 Task: Create a section Code Crusades and in the section, add a milestone Identity and Access Management (IAM) Implementation in the project AgileLounge
Action: Mouse moved to (340, 402)
Screenshot: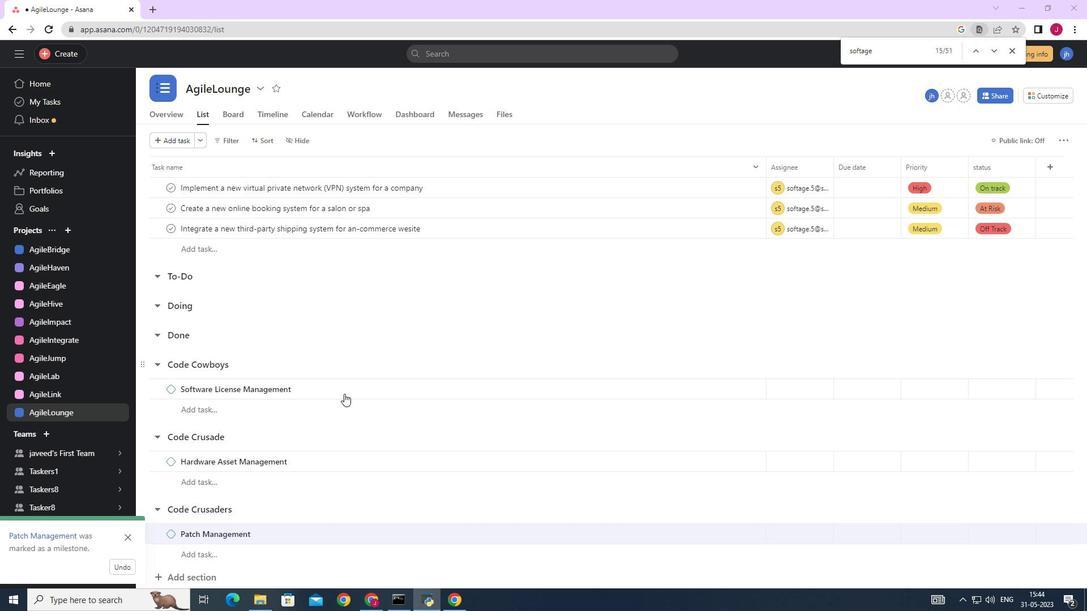 
Action: Mouse scrolled (340, 402) with delta (0, 0)
Screenshot: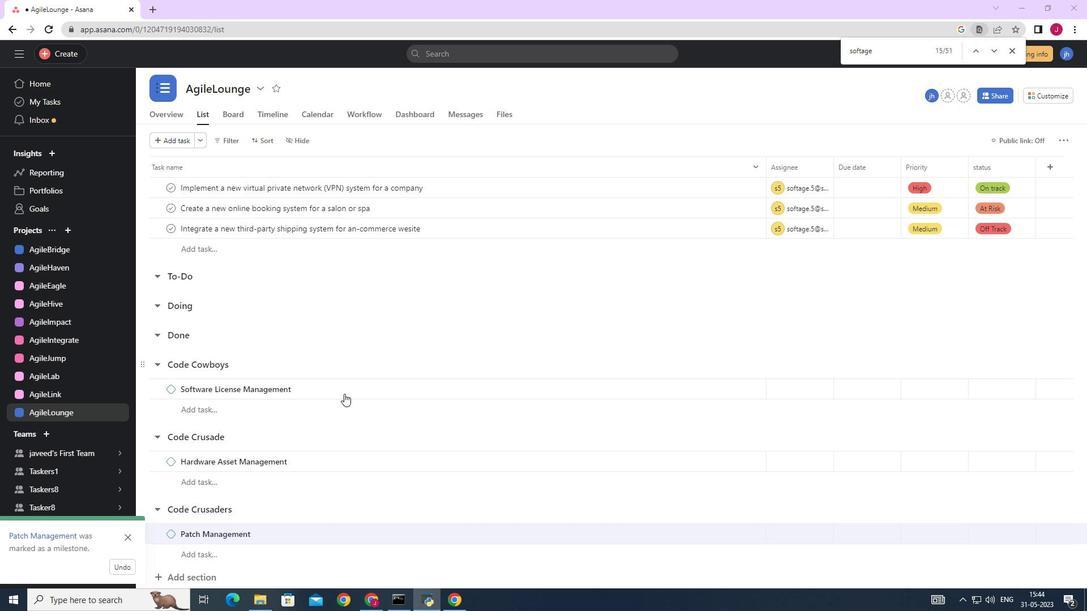 
Action: Mouse scrolled (340, 402) with delta (0, 0)
Screenshot: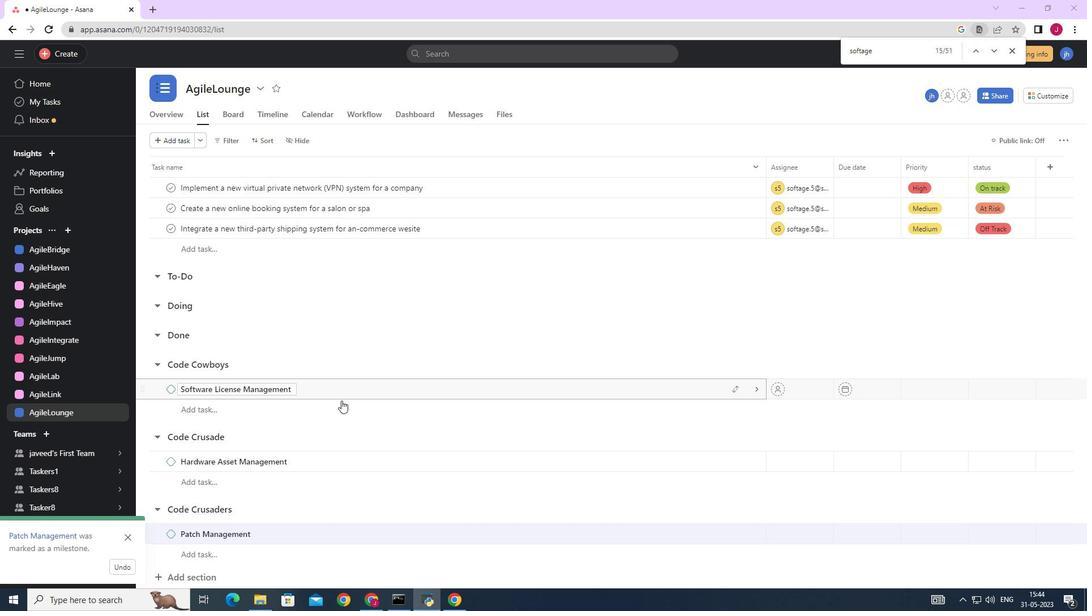 
Action: Mouse scrolled (340, 402) with delta (0, 0)
Screenshot: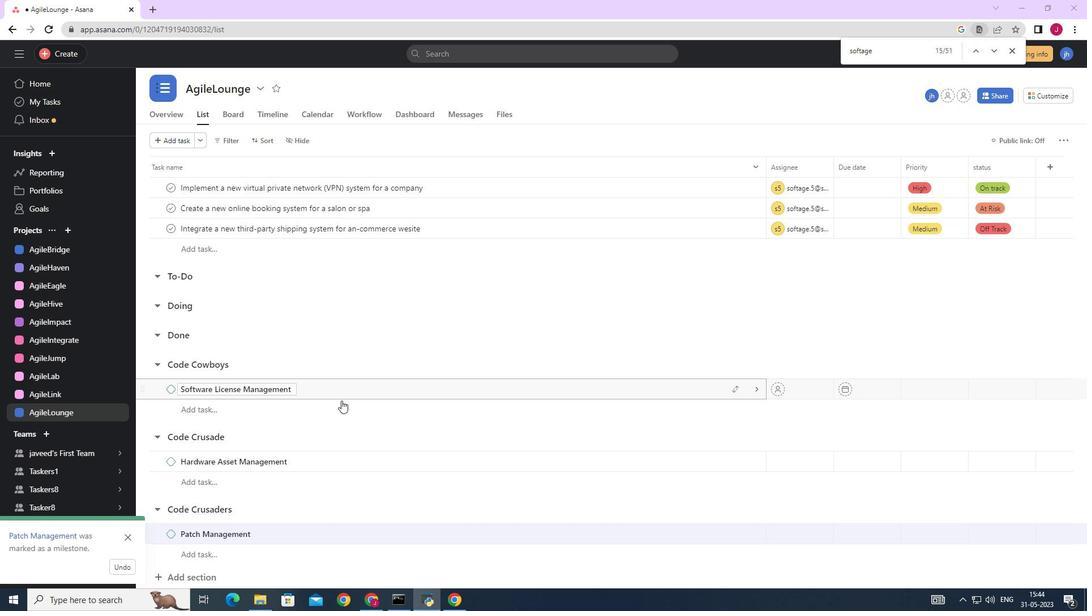 
Action: Mouse scrolled (340, 402) with delta (0, 0)
Screenshot: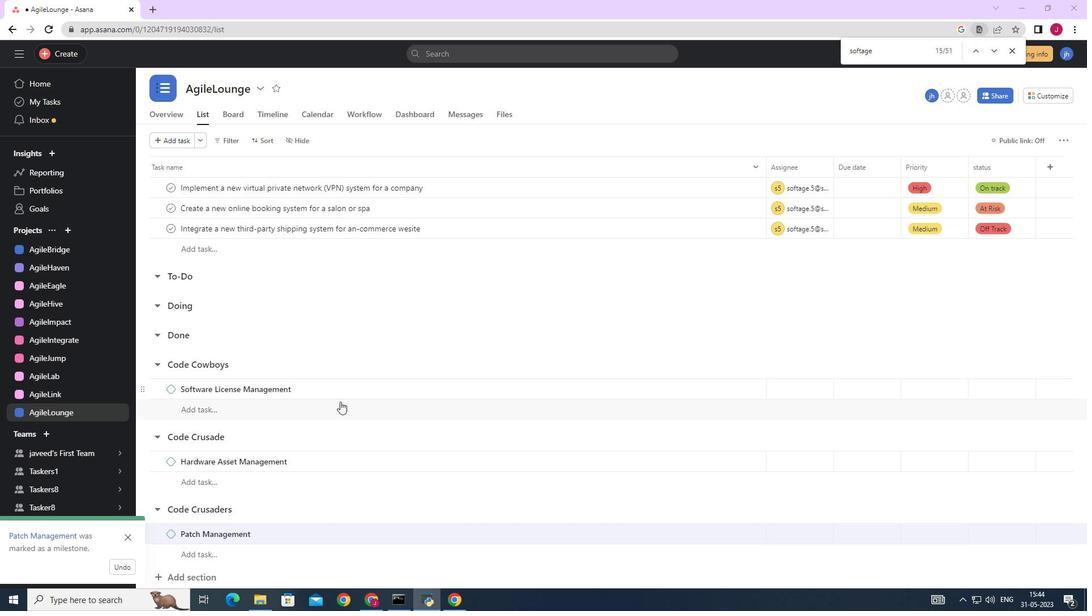 
Action: Mouse scrolled (340, 402) with delta (0, 0)
Screenshot: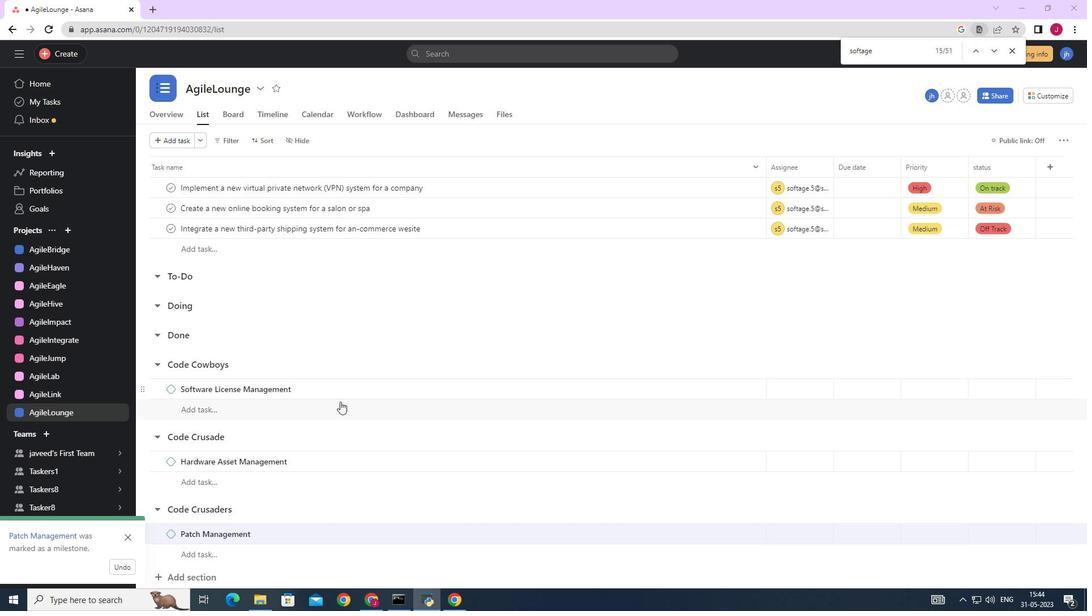 
Action: Mouse scrolled (340, 402) with delta (0, 0)
Screenshot: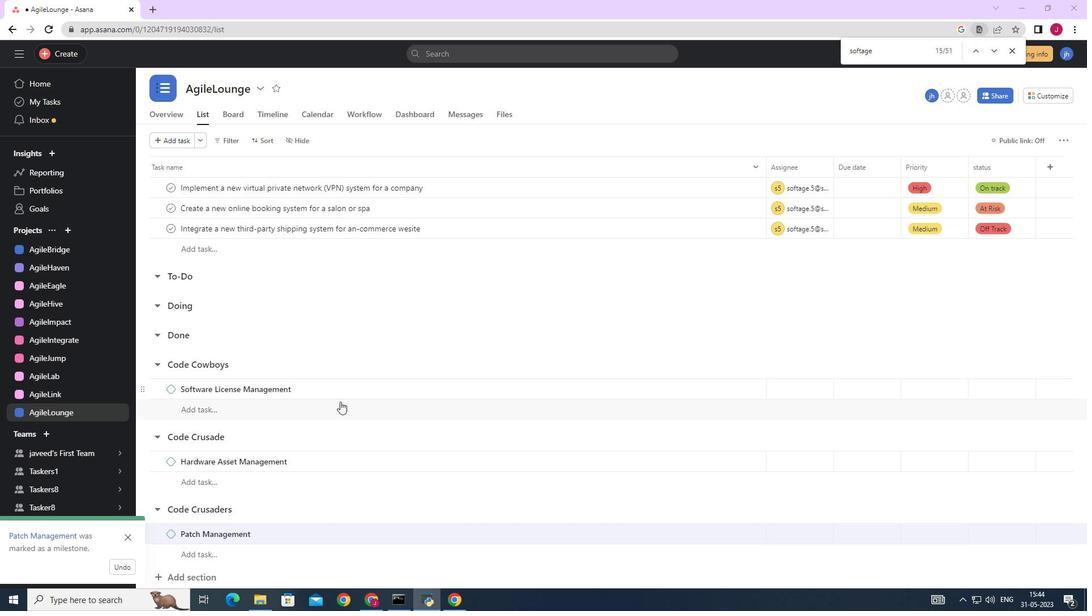 
Action: Mouse moved to (340, 403)
Screenshot: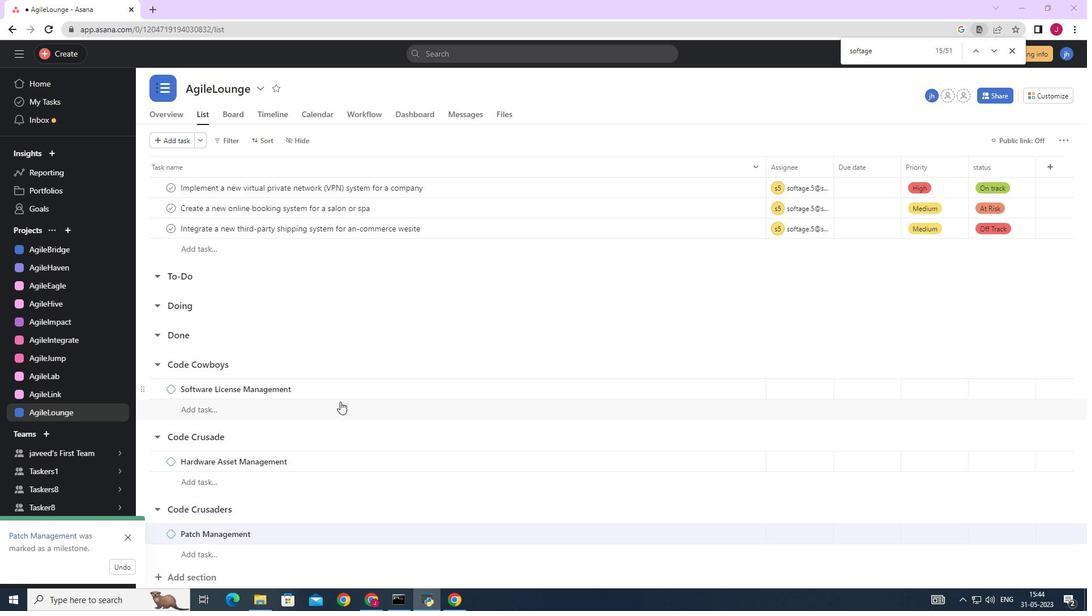 
Action: Mouse scrolled (340, 402) with delta (0, 0)
Screenshot: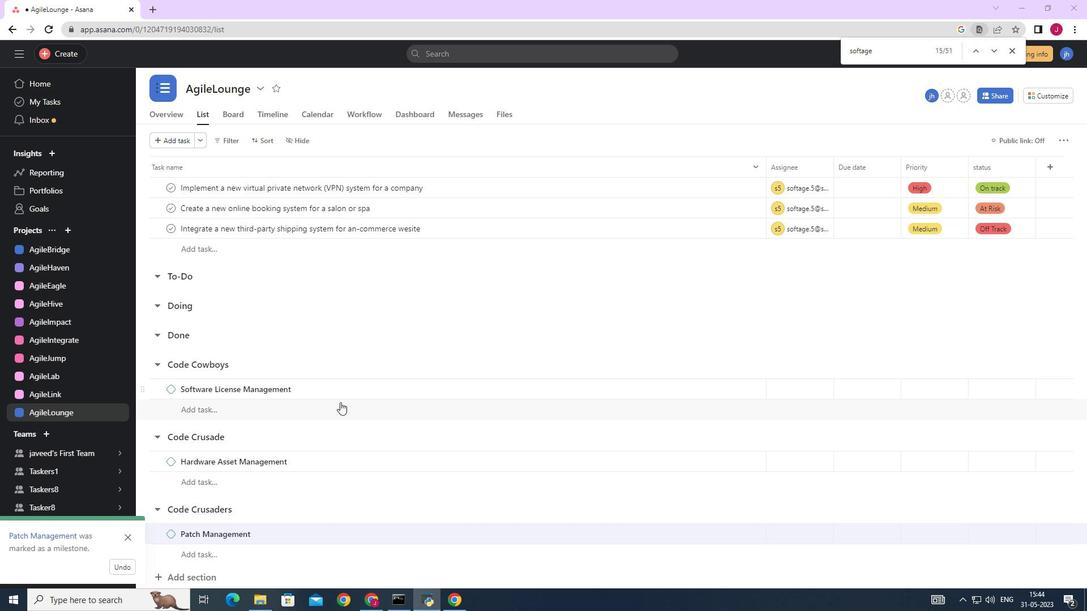 
Action: Mouse moved to (124, 539)
Screenshot: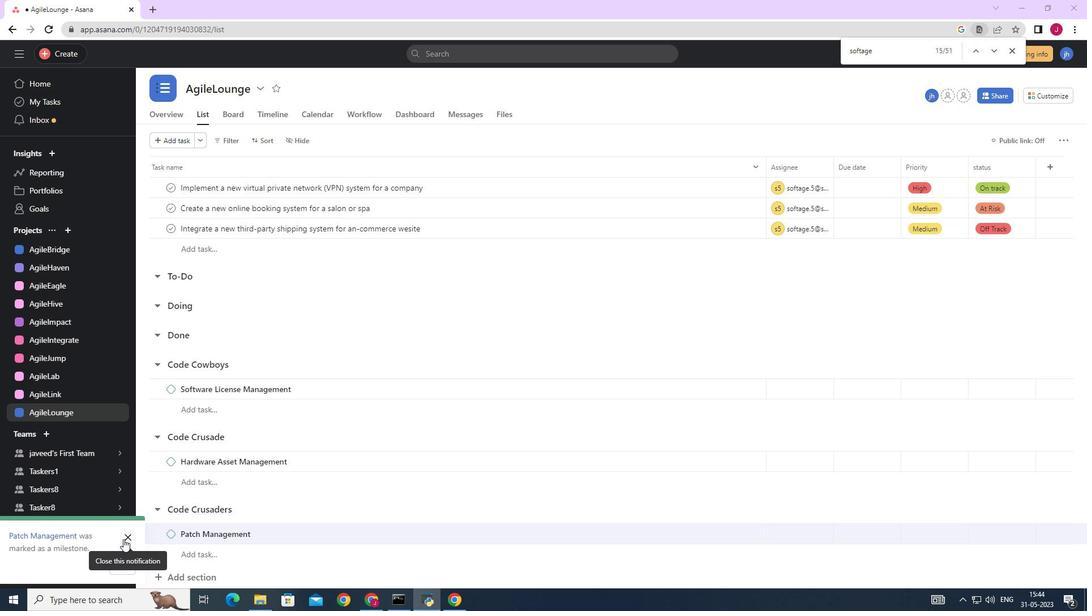 
Action: Mouse pressed left at (124, 539)
Screenshot: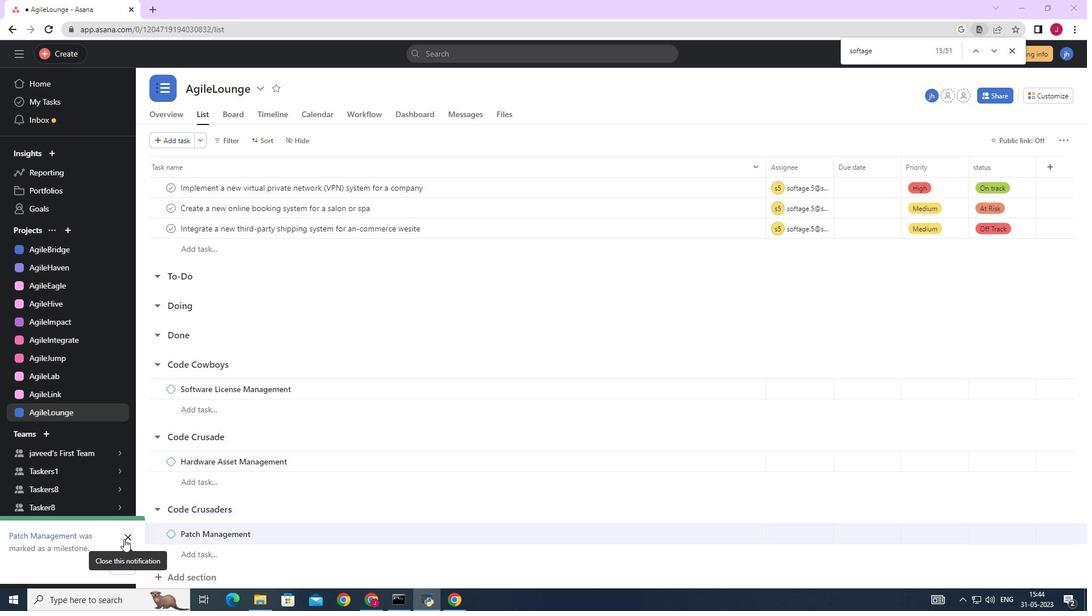 
Action: Mouse moved to (207, 502)
Screenshot: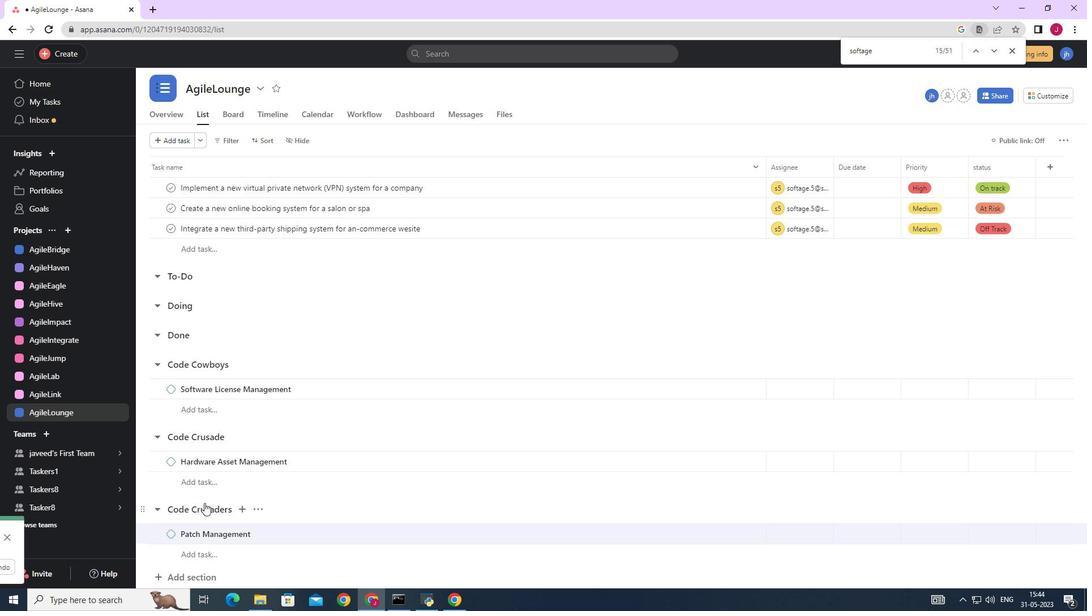 
Action: Mouse scrolled (207, 501) with delta (0, 0)
Screenshot: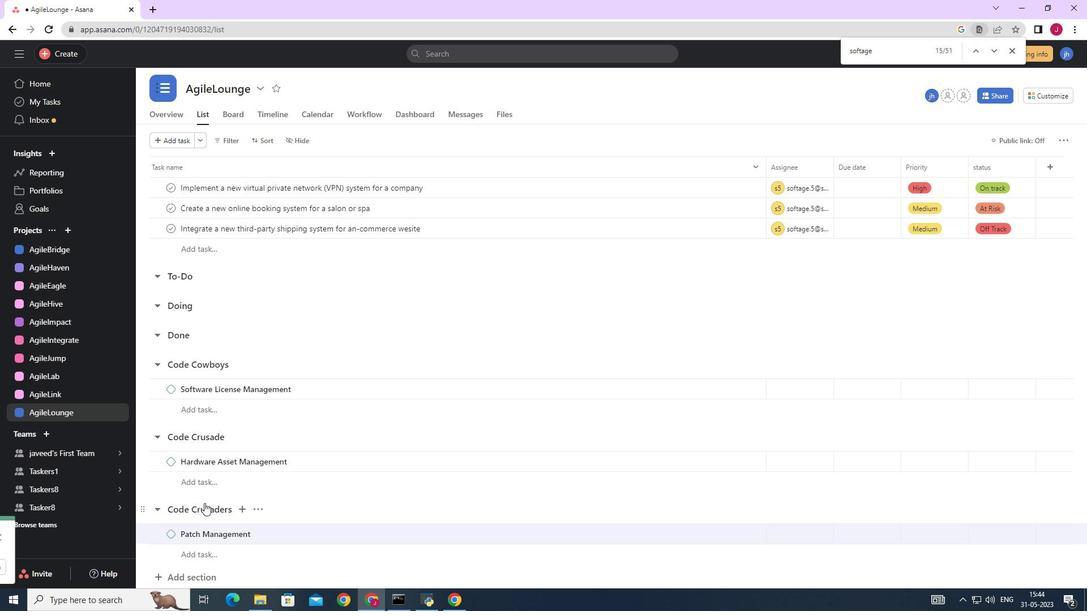 
Action: Mouse scrolled (207, 501) with delta (0, 0)
Screenshot: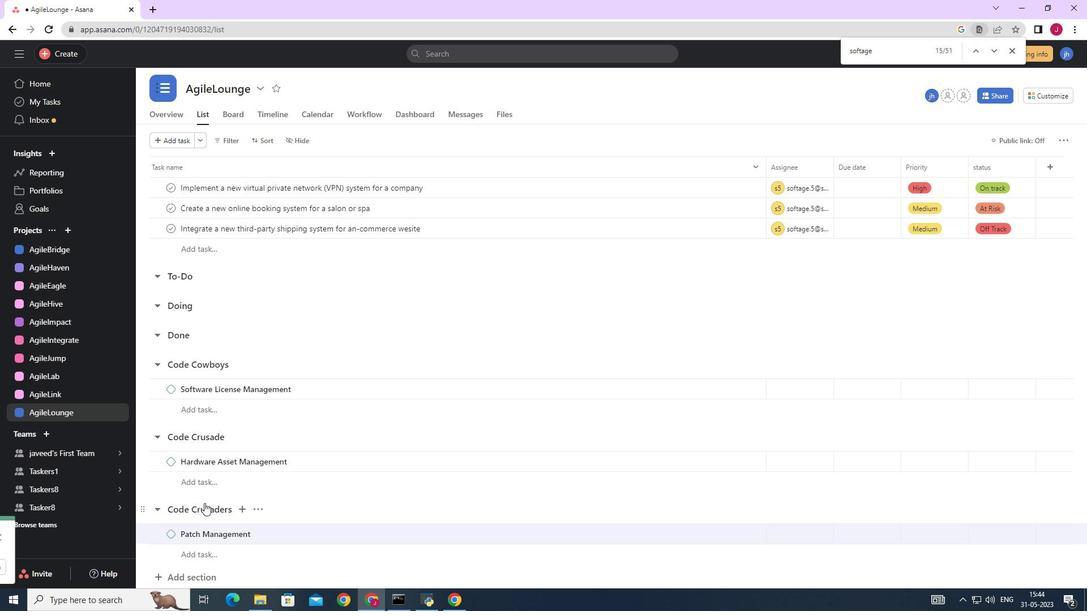 
Action: Mouse scrolled (207, 501) with delta (0, 0)
Screenshot: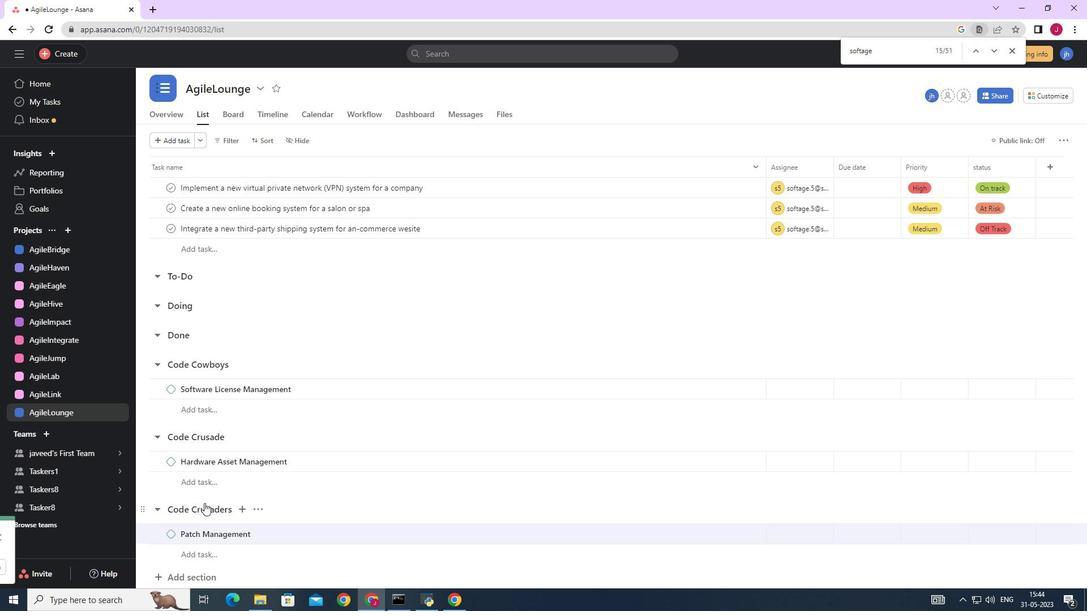 
Action: Mouse scrolled (207, 501) with delta (0, 0)
Screenshot: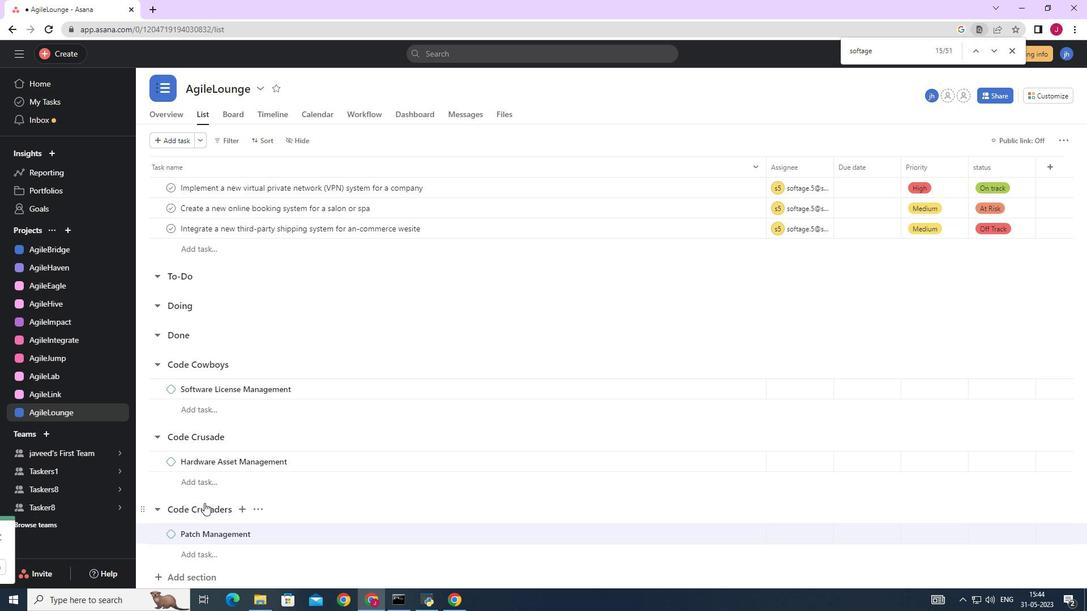 
Action: Mouse scrolled (207, 501) with delta (0, 0)
Screenshot: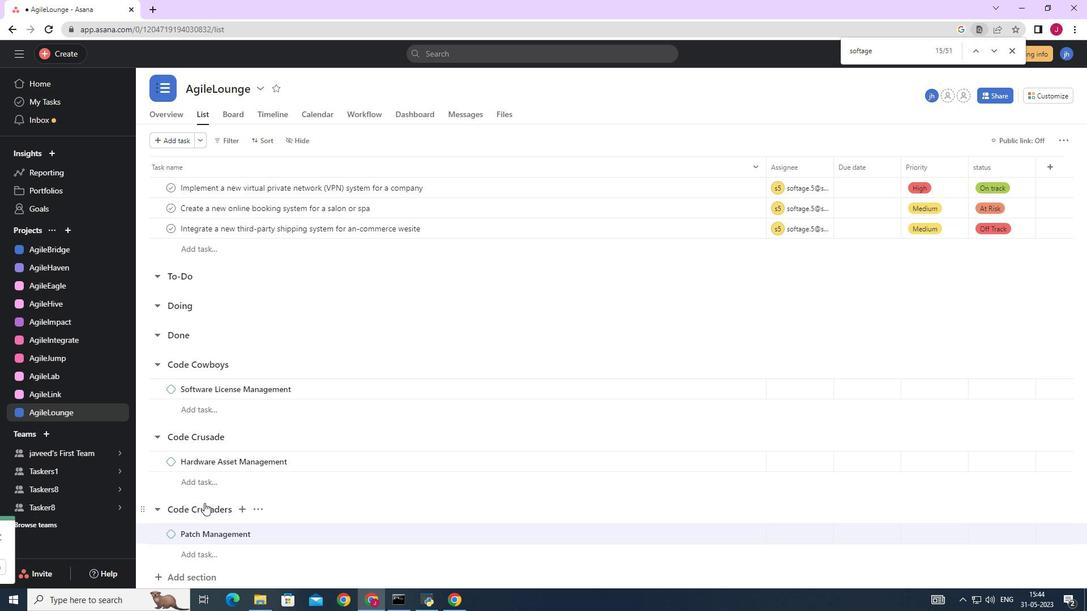 
Action: Mouse moved to (201, 574)
Screenshot: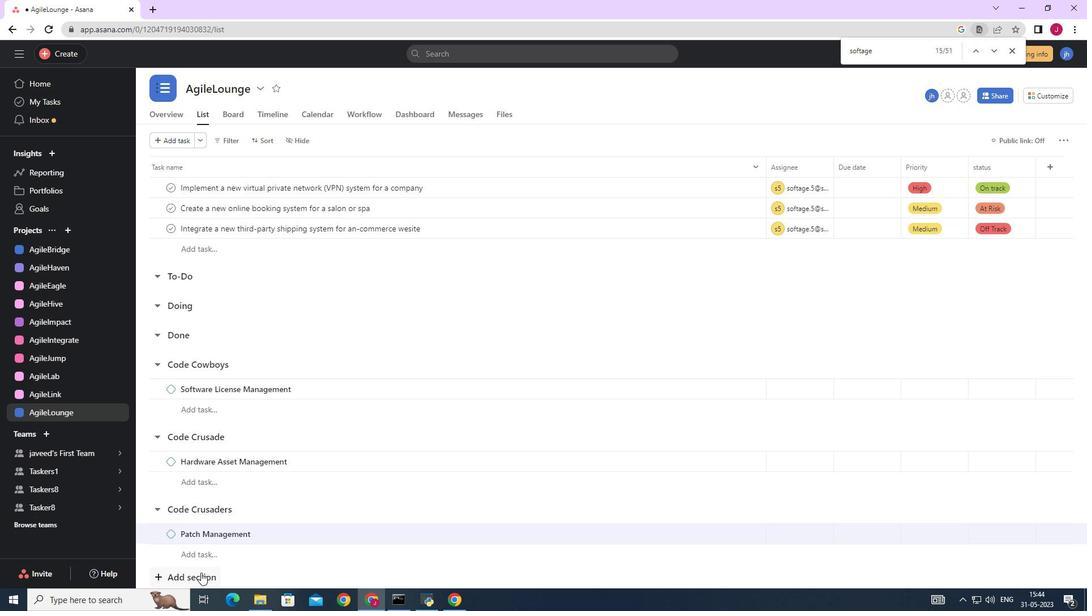 
Action: Mouse pressed left at (201, 574)
Screenshot: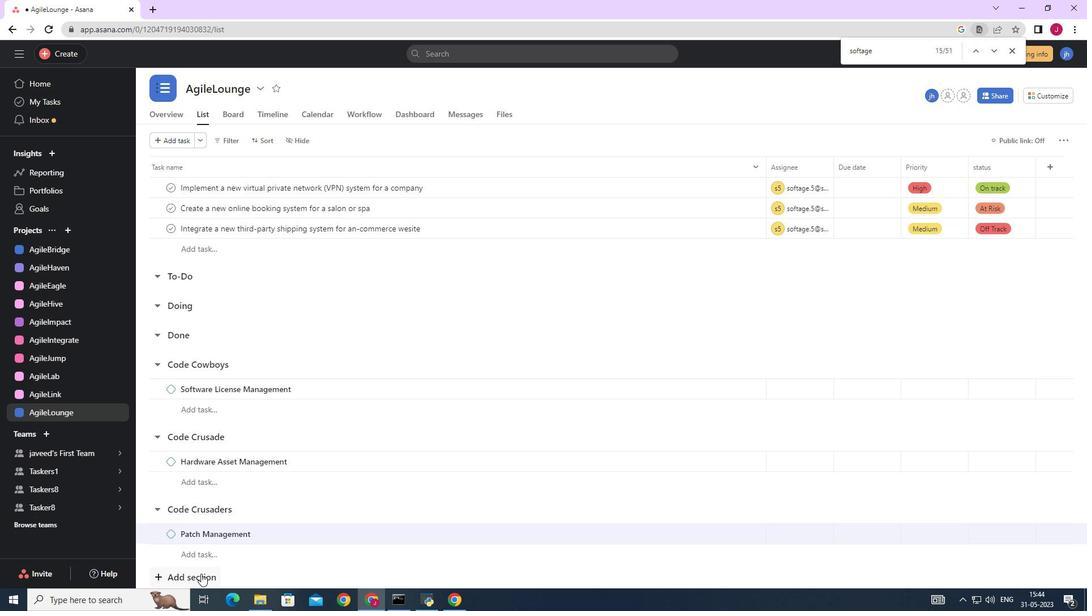 
Action: Mouse moved to (241, 461)
Screenshot: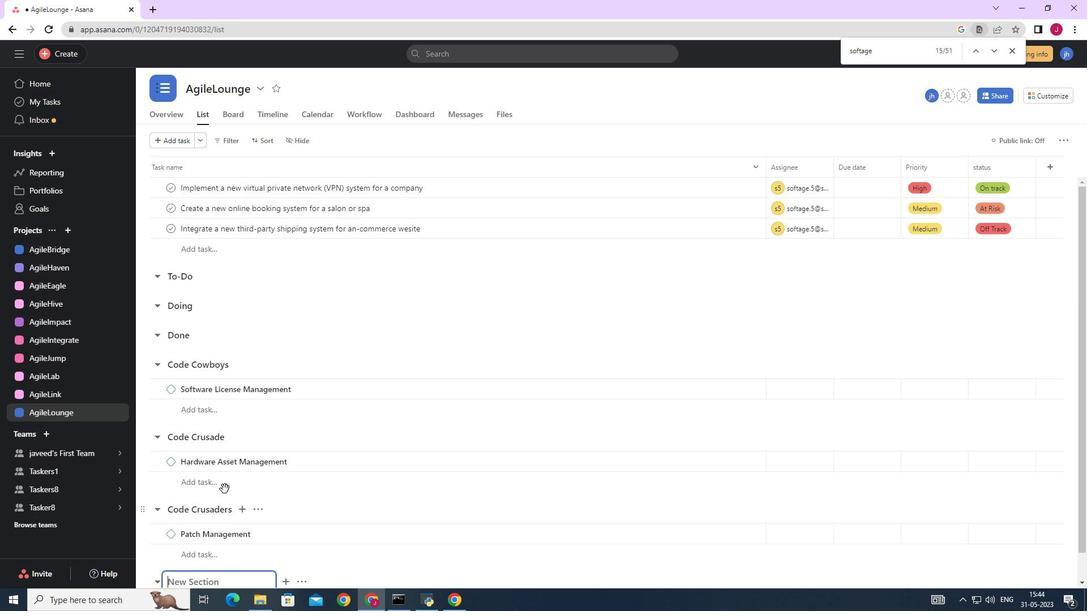 
Action: Key pressed <Key.caps_lock>C<Key.caps_lock>reate<Key.space><Key.caps_lock>C<Key.caps_lock>rusades<Key.enter><Key.caps_lock>I<Key.caps_lock>dentity<Key.space>and<Key.space><Key.caps_lock>A<Key.caps_lock>ccess<Key.space><Key.caps_lock>M<Key.caps_lock>anagement<Key.space><Key.shift_r><Key.shift_r>(<Key.caps_lock>IAN=<Key.backspace><Key.backspace>M<Key.shift_r>)<Key.space>I<Key.caps_lock>mplementatiom<Key.backspace>n<Key.space>
Screenshot: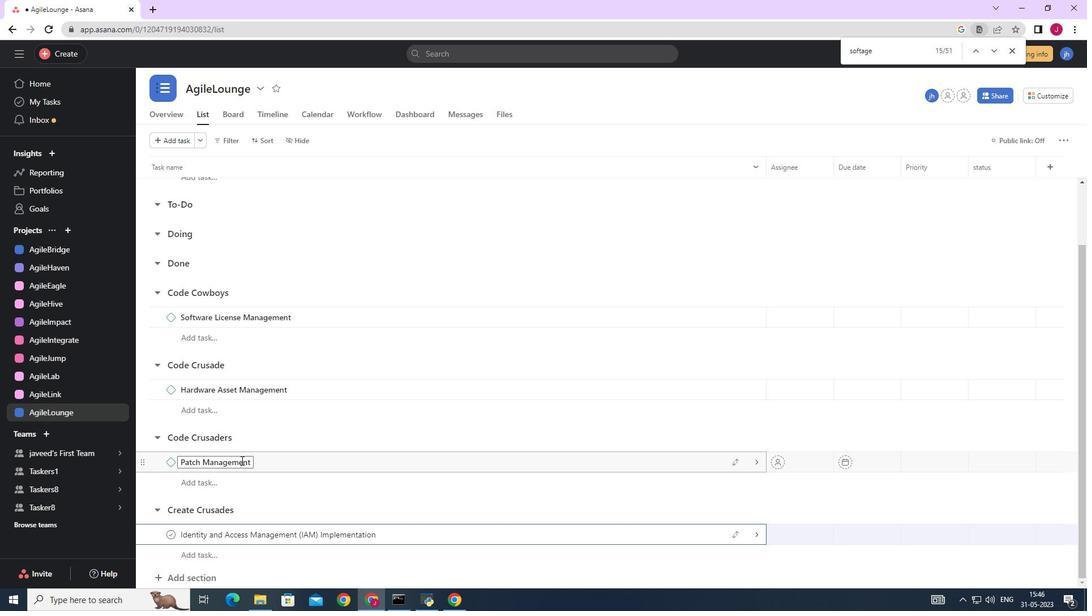 
Action: Mouse moved to (758, 541)
Screenshot: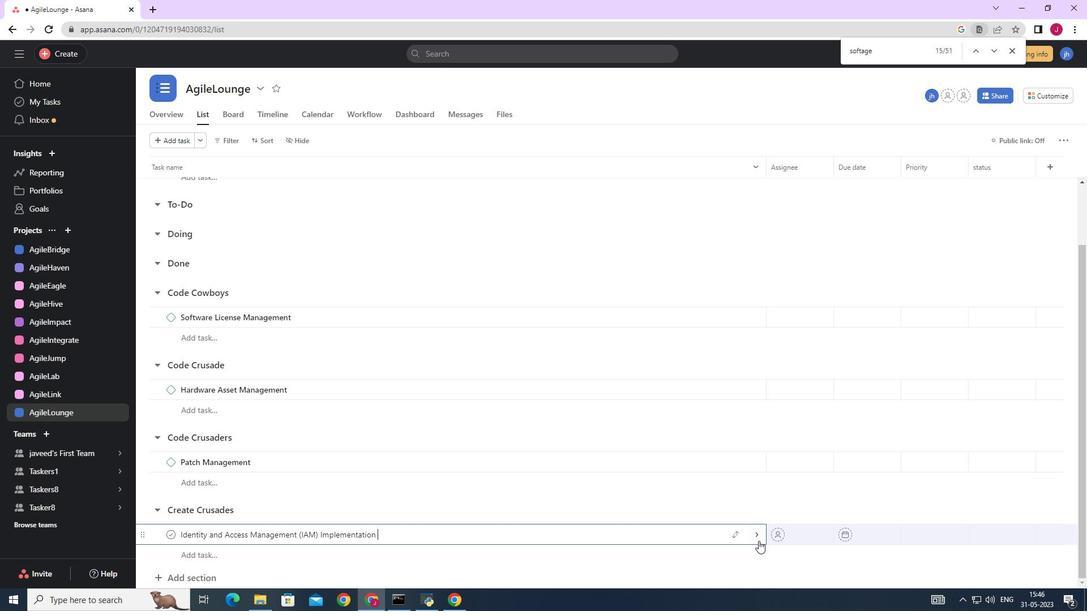 
Action: Mouse pressed left at (758, 541)
Screenshot: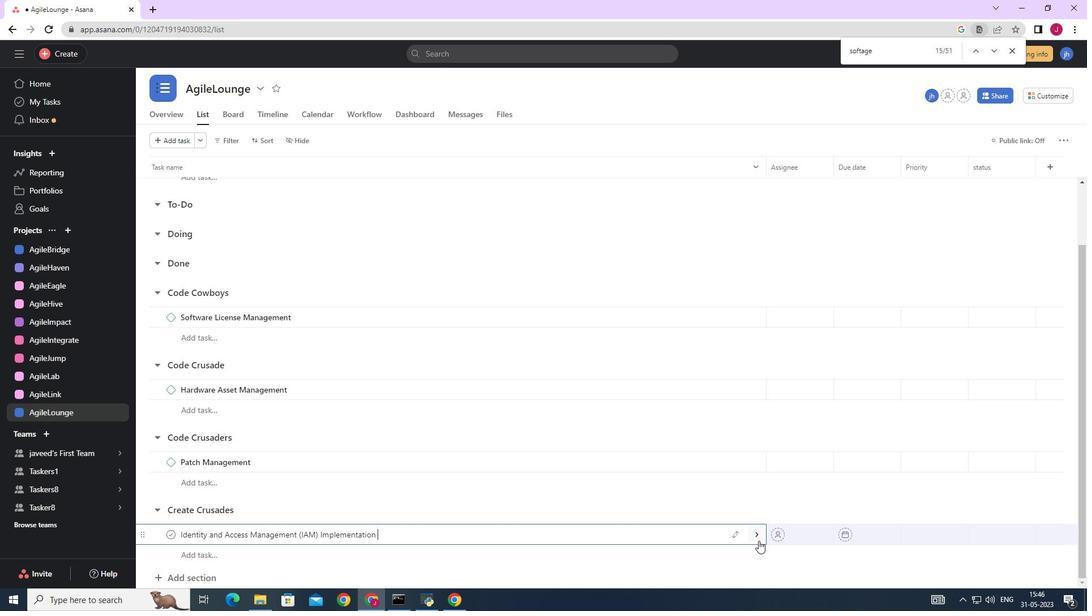 
Action: Mouse moved to (1045, 138)
Screenshot: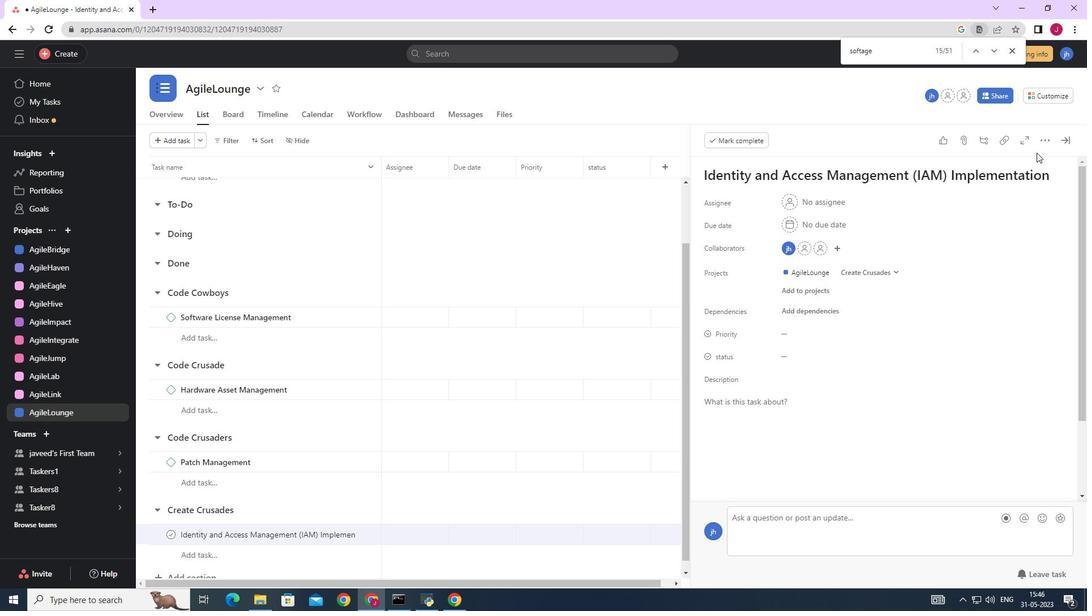 
Action: Mouse pressed left at (1045, 138)
Screenshot: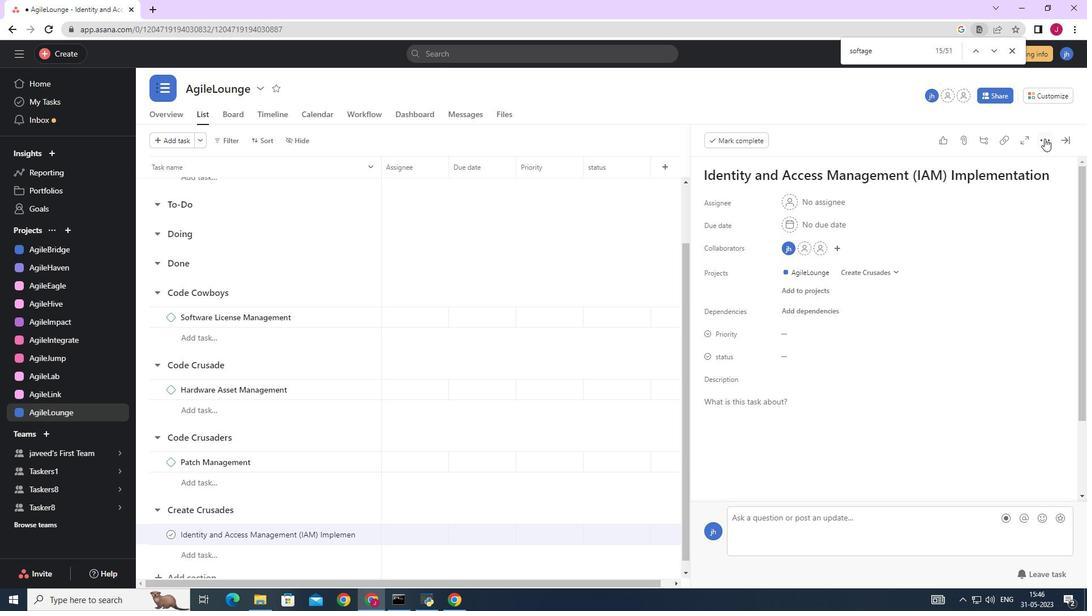 
Action: Mouse moved to (961, 180)
Screenshot: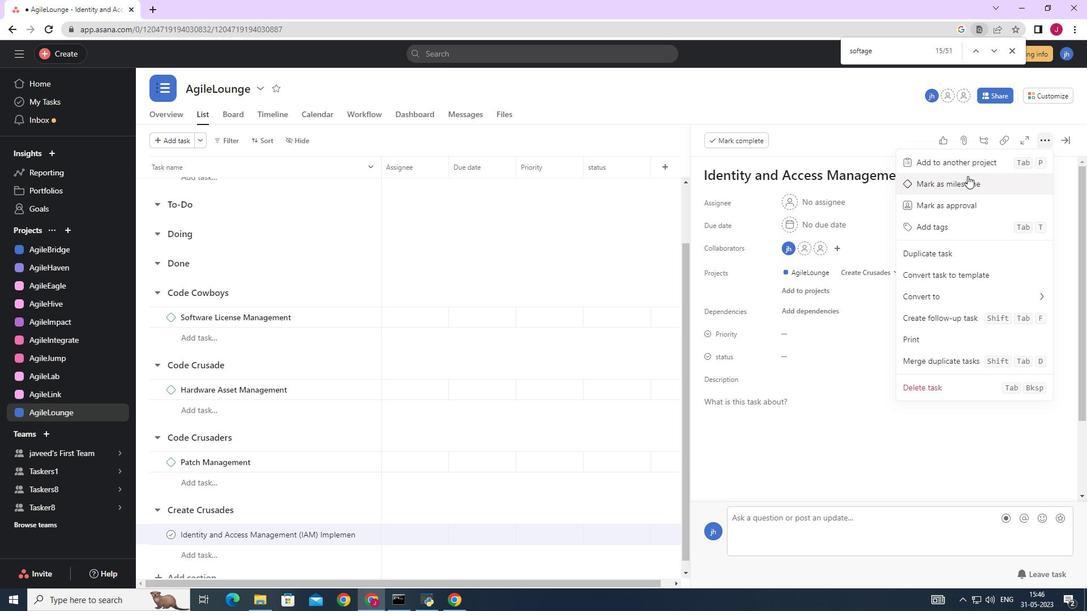 
Action: Mouse pressed left at (961, 180)
Screenshot: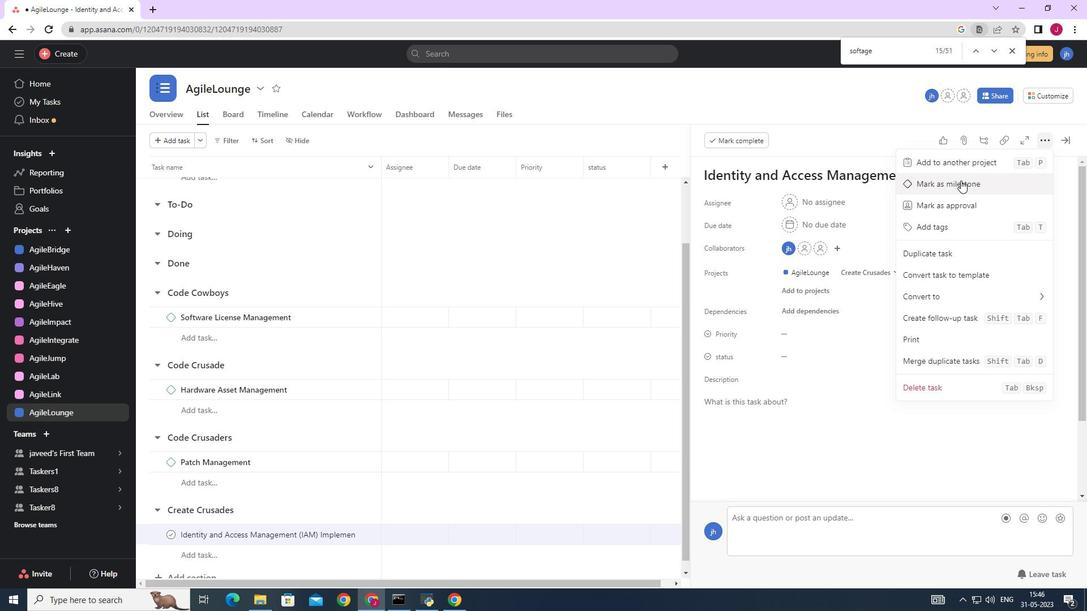 
Action: Mouse moved to (1067, 137)
Screenshot: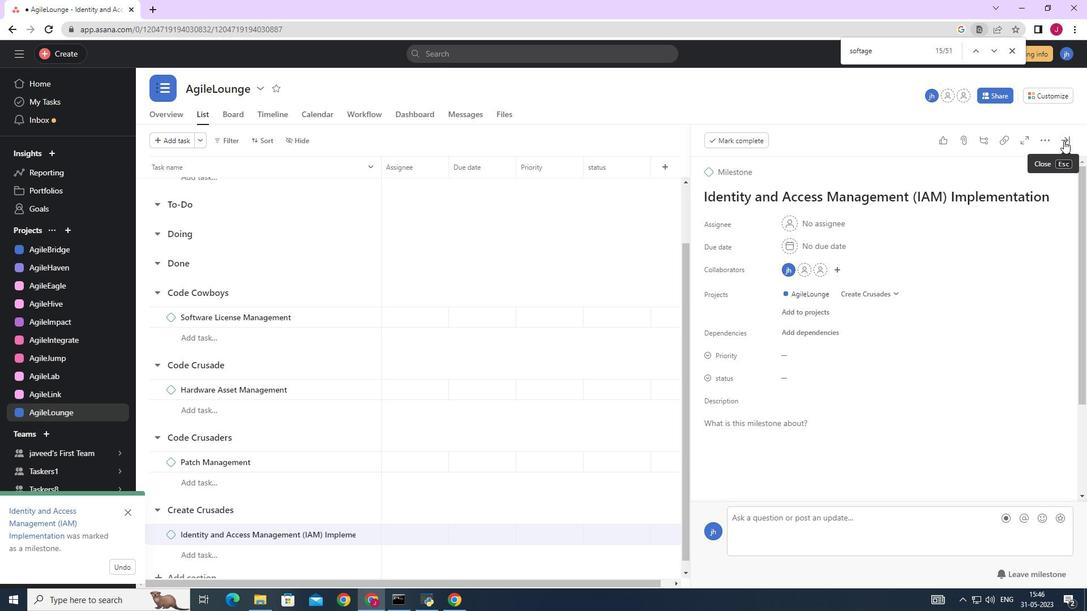 
Action: Mouse pressed left at (1067, 137)
Screenshot: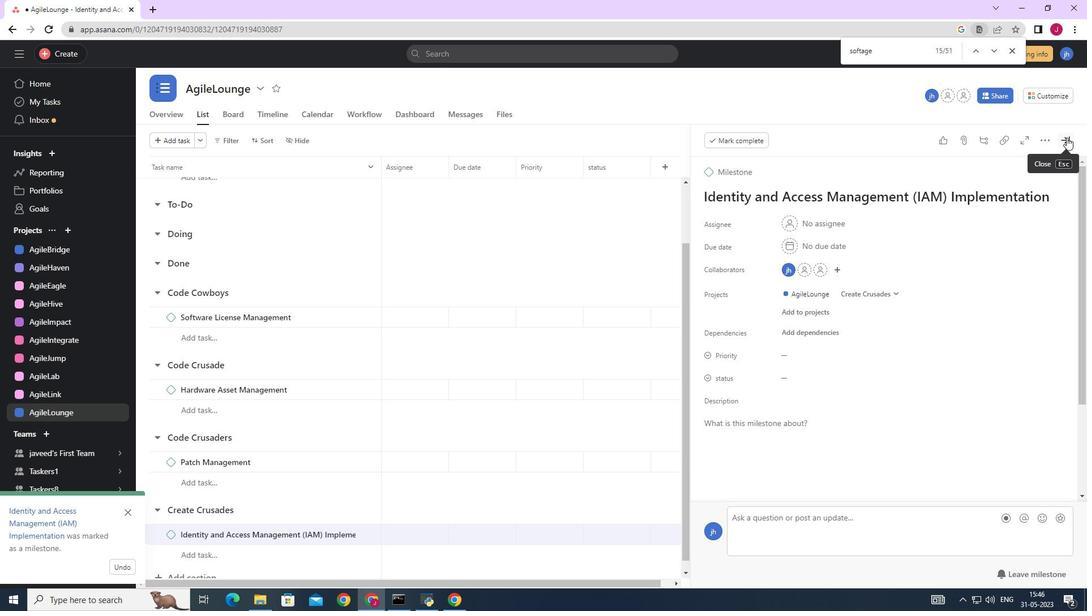 
Action: Mouse moved to (1066, 137)
Screenshot: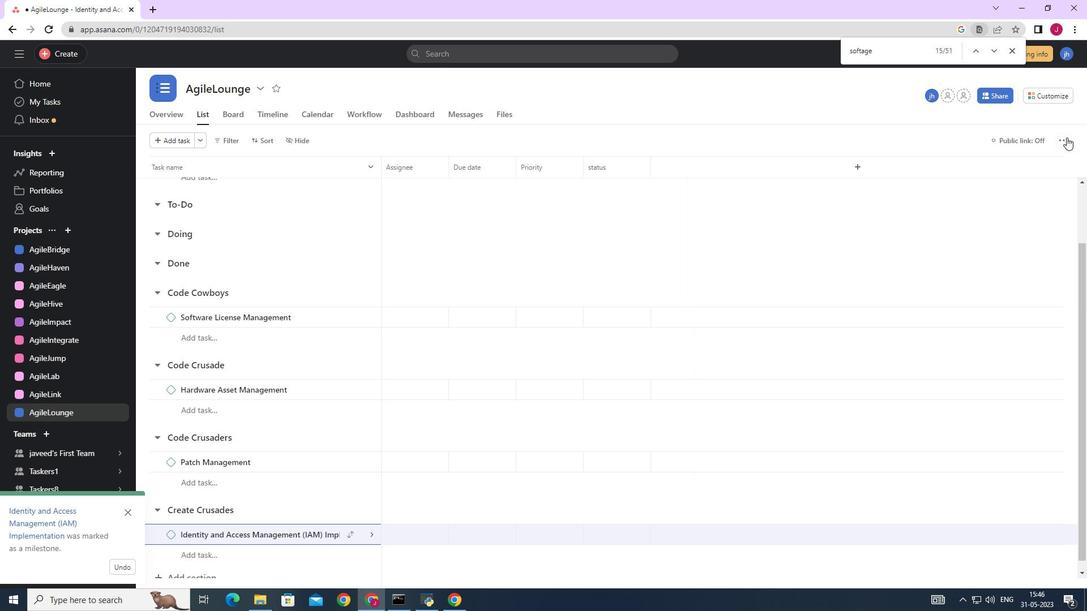 
